 Task: Add Attachment from Google Drive to Card Card0000000047 in Board Board0000000012 in Workspace WS0000000004 in Trello. Add Cover Orange to Card Card0000000047 in Board Board0000000012 in Workspace WS0000000004 in Trello. Add "Add Label …" with "Title" Title0000000047 to Button Button0000000047 to Card Card0000000047 in Board Board0000000012 in Workspace WS0000000004 in Trello. Add Description DS0000000047 to Card Card0000000047 in Board Board0000000012 in Workspace WS0000000004 in Trello. Add Comment CM0000000047 to Card Card0000000047 in Board Board0000000012 in Workspace WS0000000004 in Trello
Action: Mouse moved to (51, 321)
Screenshot: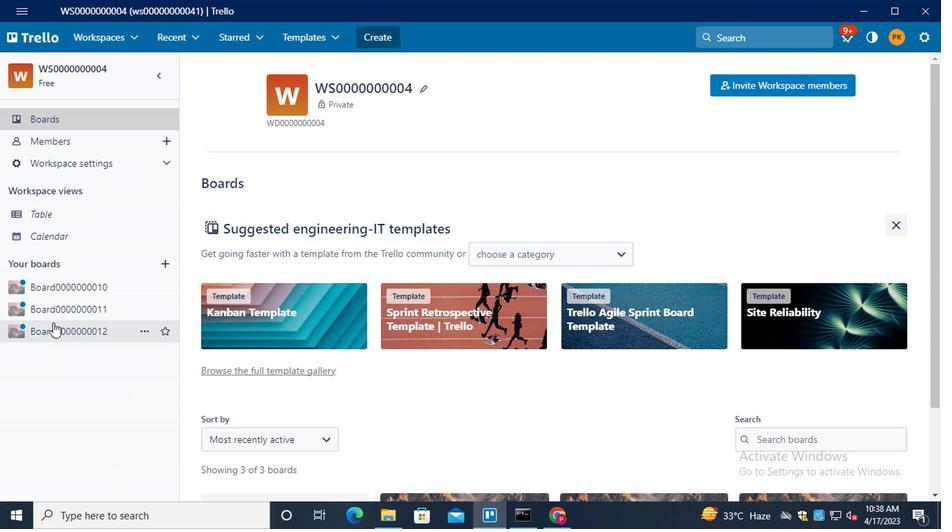 
Action: Mouse pressed left at (51, 321)
Screenshot: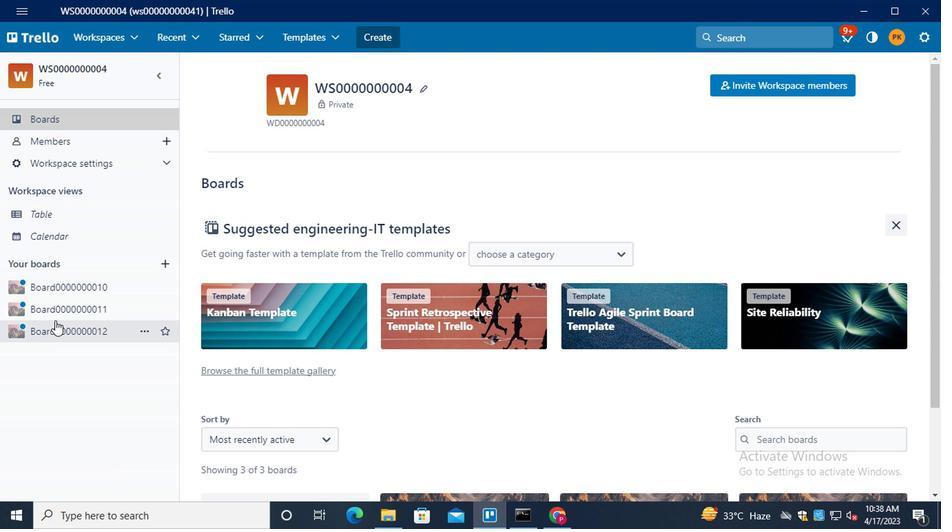 
Action: Mouse moved to (246, 318)
Screenshot: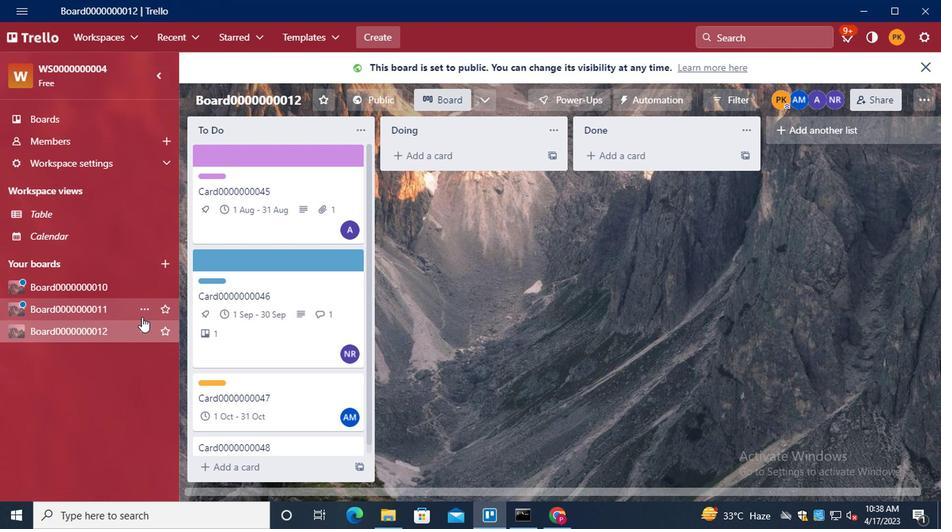 
Action: Mouse scrolled (246, 317) with delta (0, 0)
Screenshot: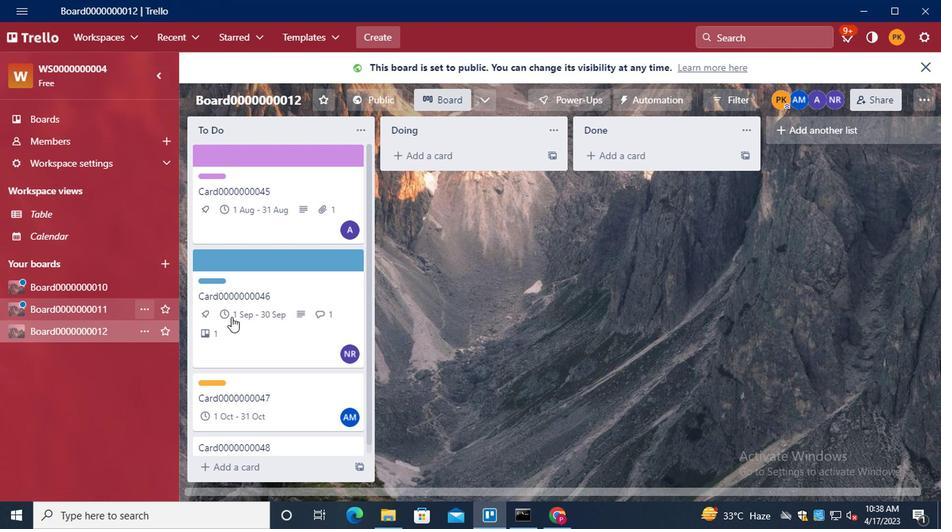 
Action: Mouse scrolled (246, 317) with delta (0, 0)
Screenshot: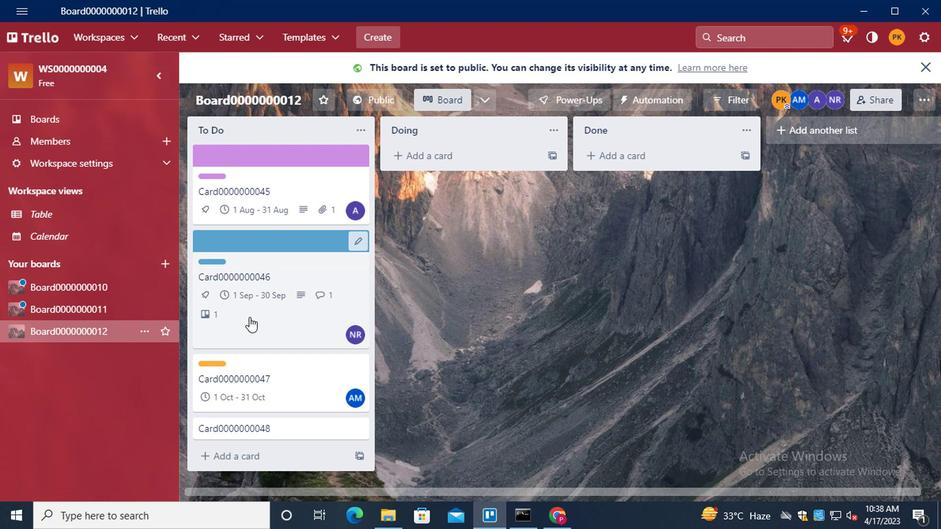 
Action: Mouse moved to (281, 378)
Screenshot: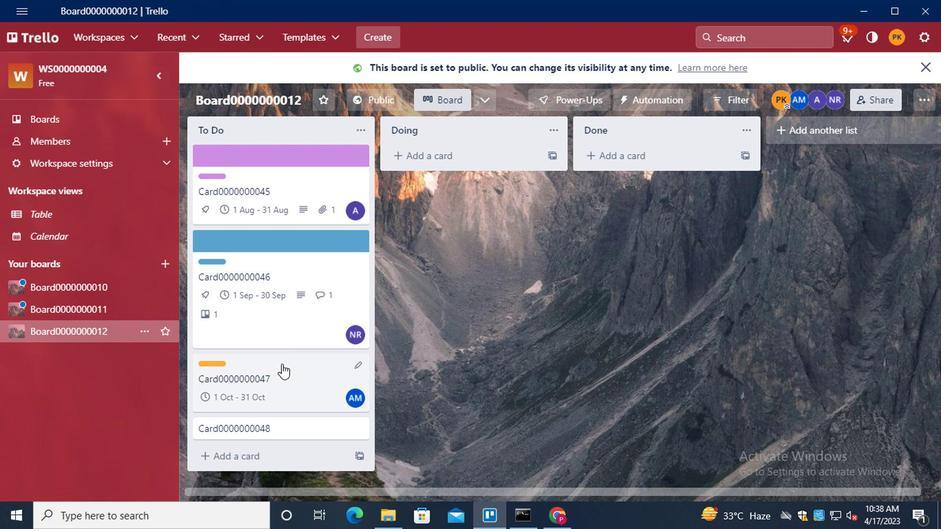 
Action: Mouse pressed left at (281, 378)
Screenshot: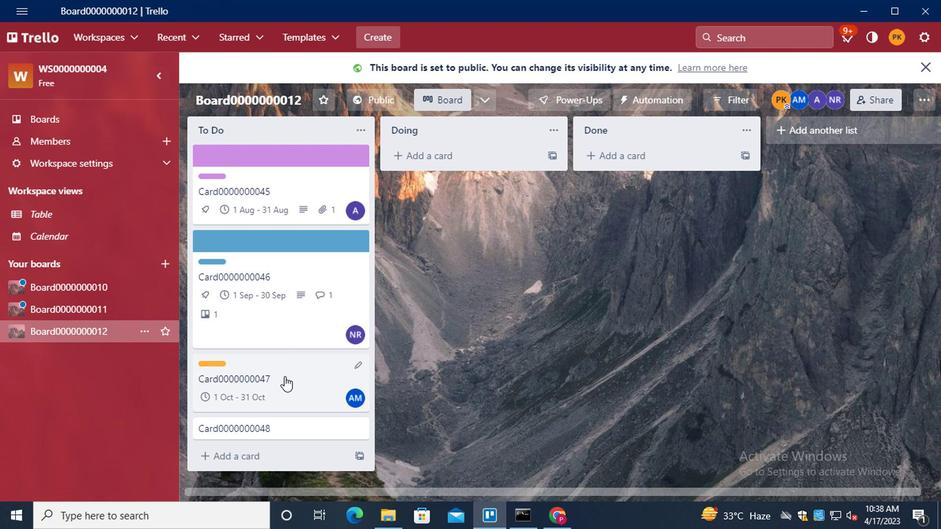 
Action: Mouse moved to (621, 291)
Screenshot: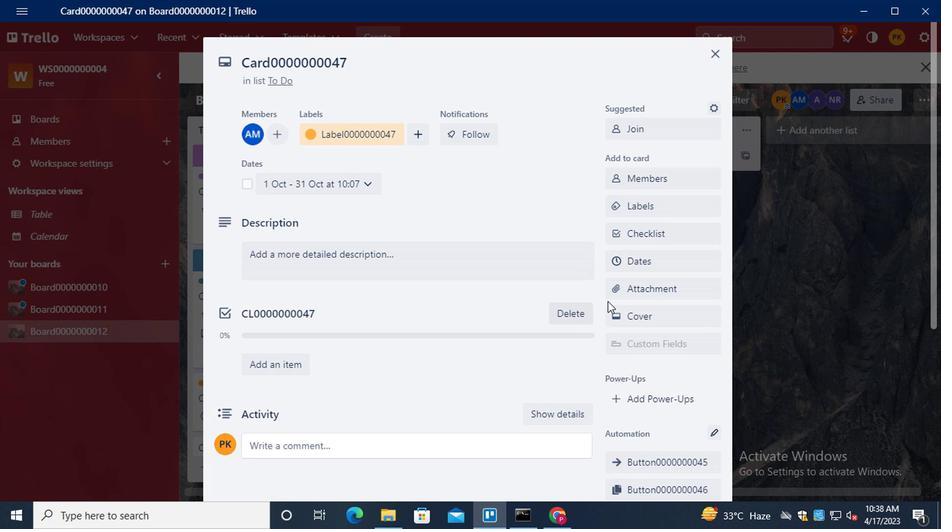
Action: Mouse pressed left at (621, 291)
Screenshot: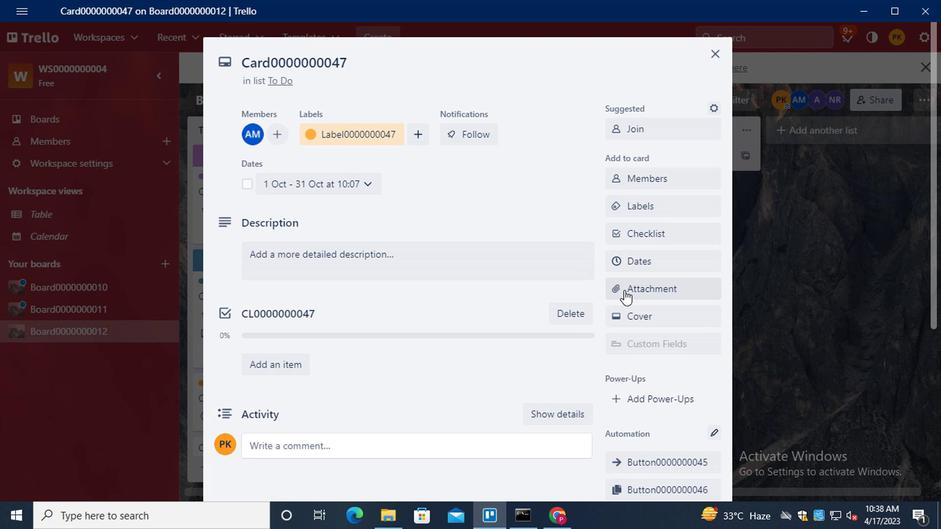 
Action: Mouse moved to (641, 165)
Screenshot: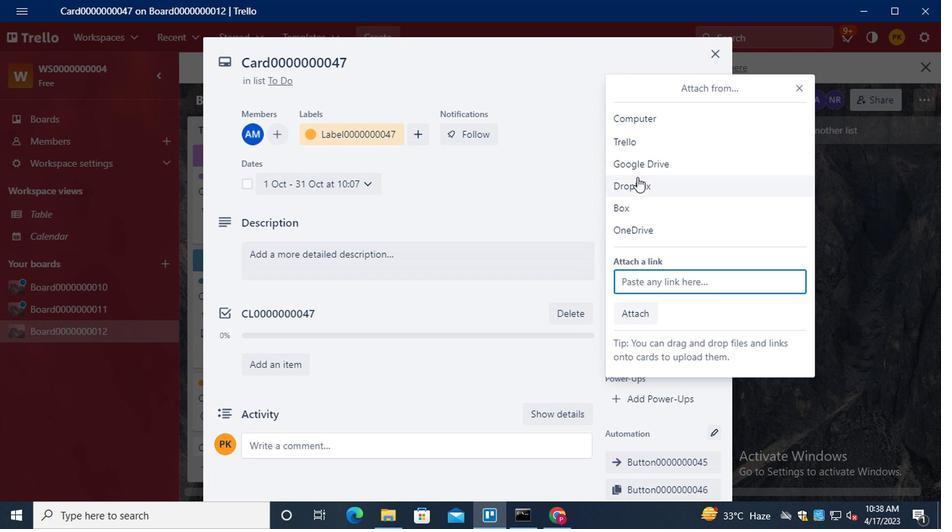 
Action: Mouse pressed left at (641, 165)
Screenshot: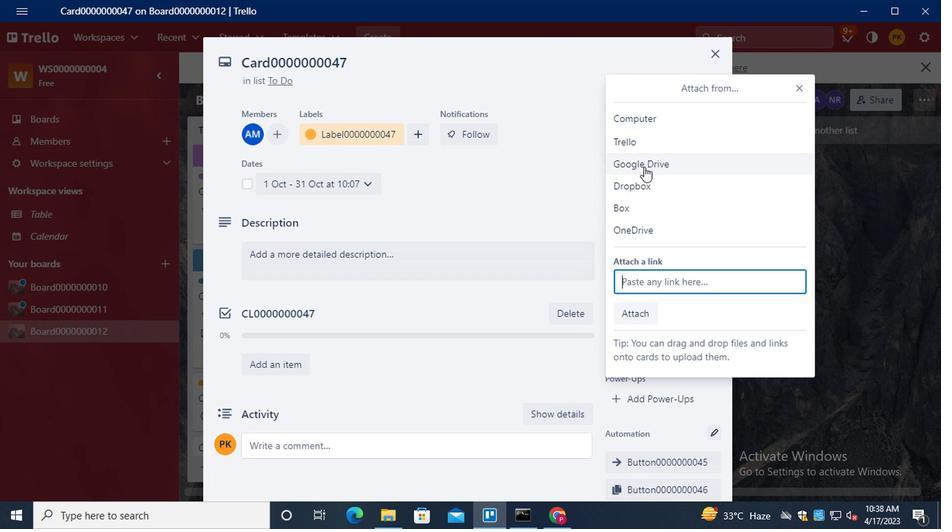 
Action: Mouse moved to (543, 251)
Screenshot: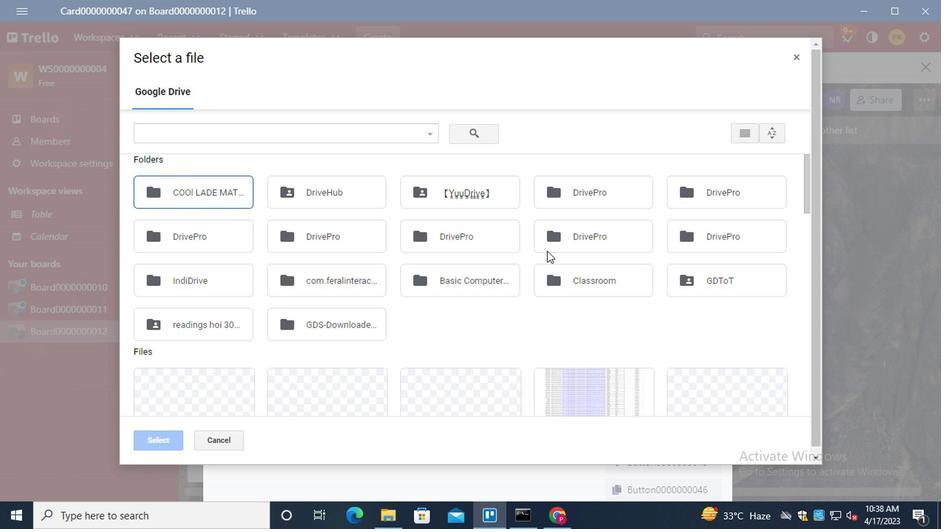
Action: Mouse scrolled (543, 251) with delta (0, 0)
Screenshot: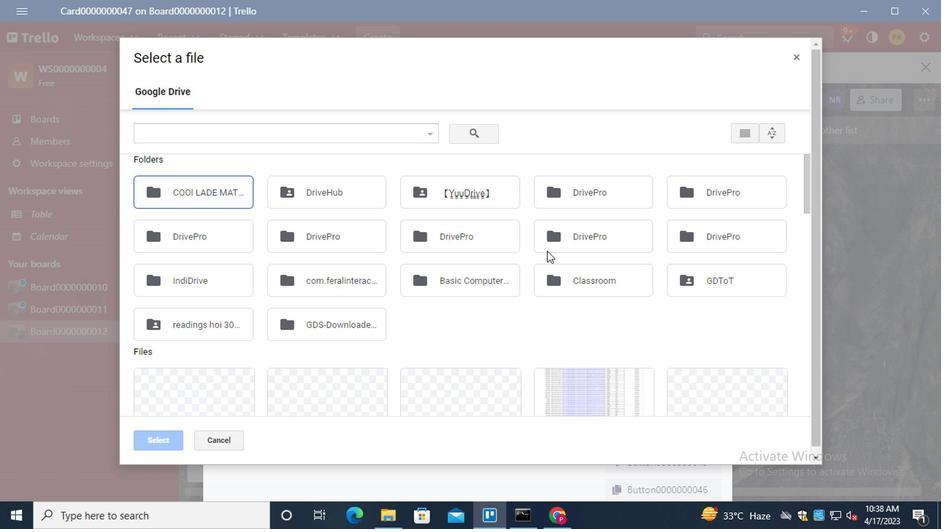 
Action: Mouse moved to (545, 259)
Screenshot: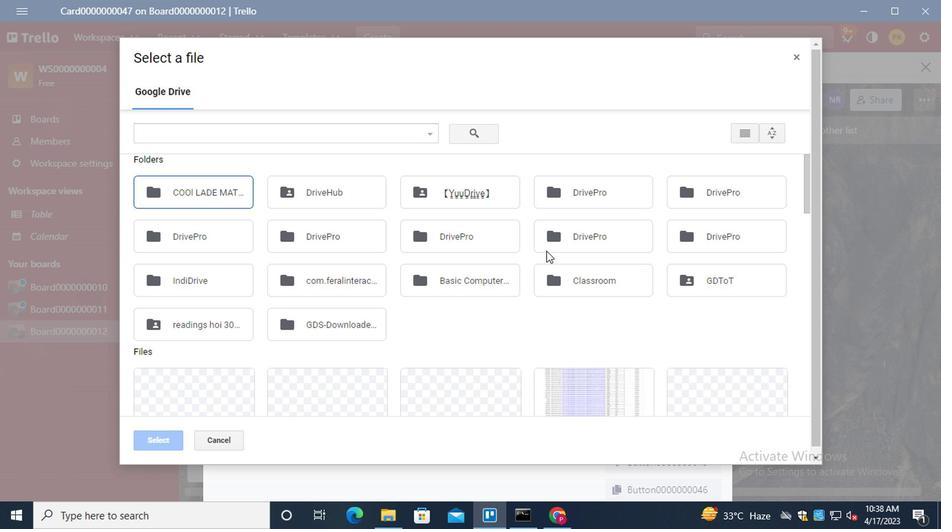 
Action: Mouse scrolled (545, 259) with delta (0, 0)
Screenshot: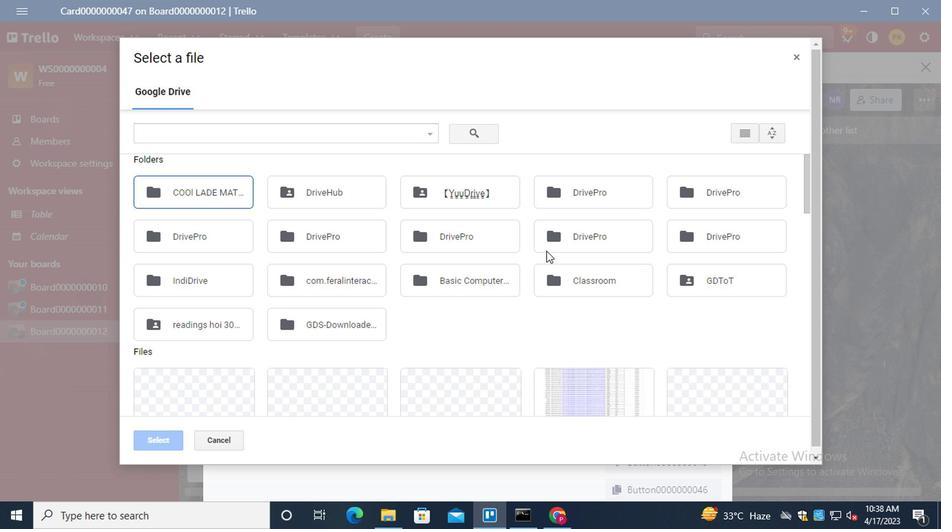 
Action: Mouse moved to (549, 266)
Screenshot: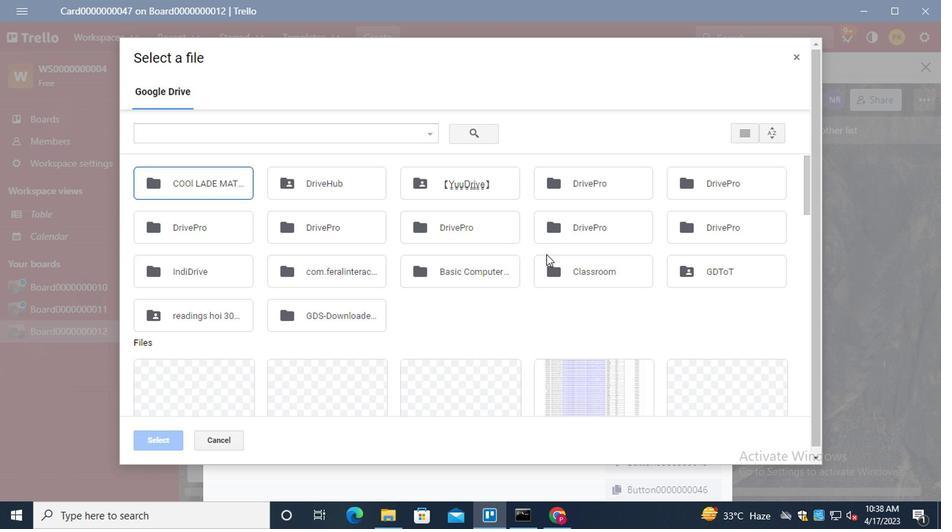 
Action: Mouse scrolled (549, 266) with delta (0, 0)
Screenshot: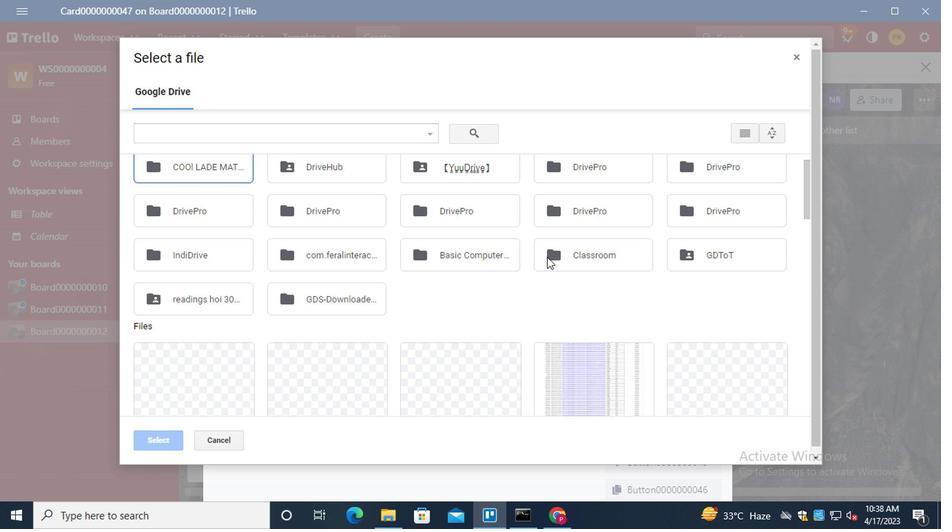 
Action: Mouse moved to (728, 259)
Screenshot: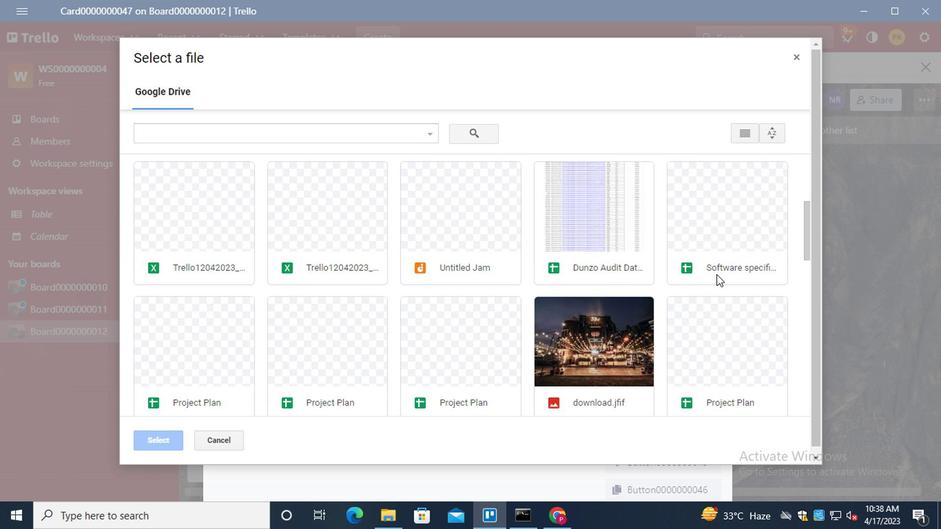 
Action: Mouse pressed left at (728, 259)
Screenshot: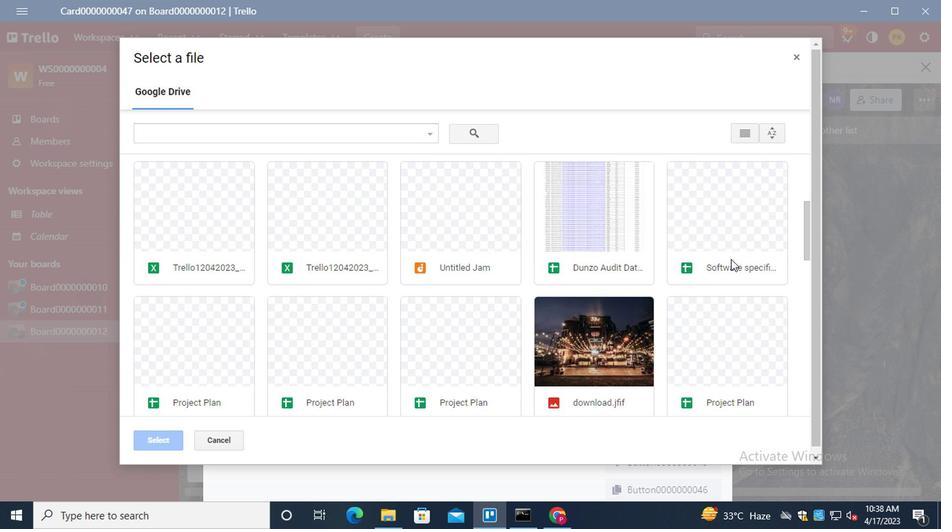 
Action: Mouse moved to (163, 440)
Screenshot: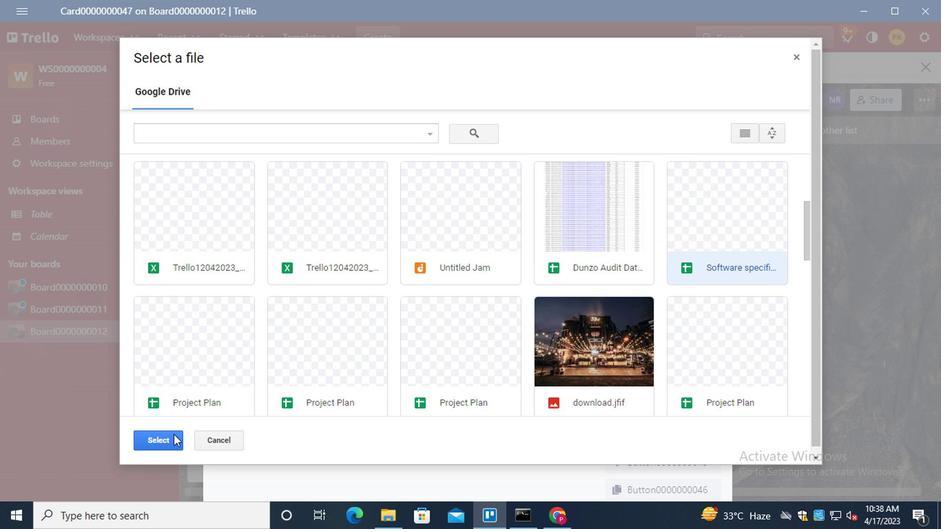
Action: Mouse pressed left at (163, 440)
Screenshot: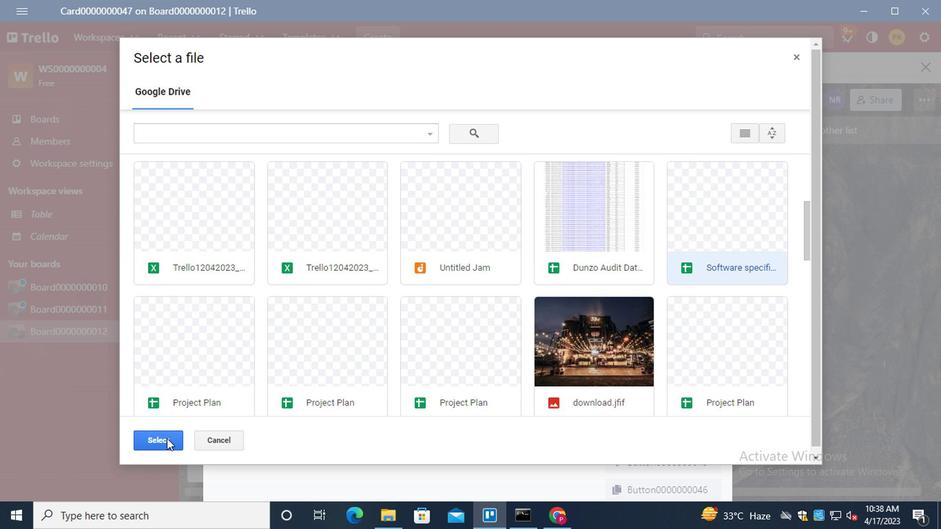 
Action: Mouse moved to (612, 321)
Screenshot: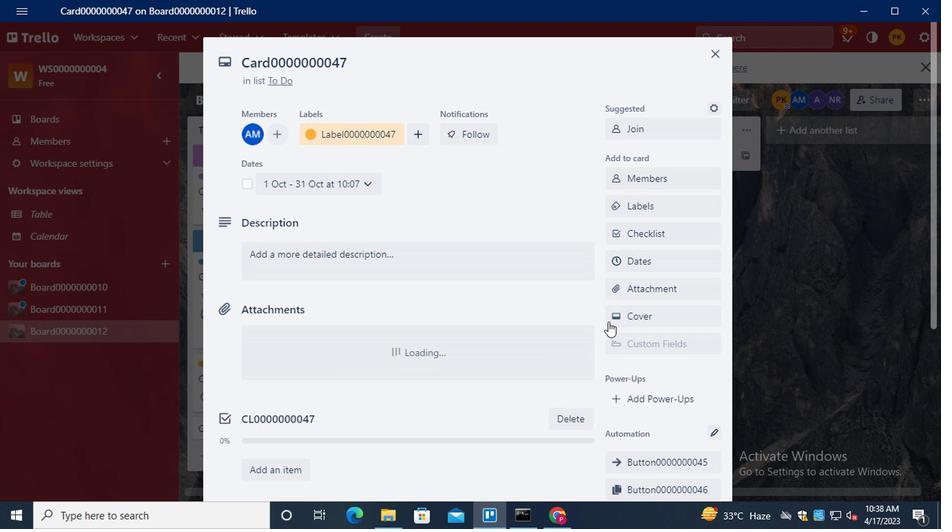 
Action: Mouse pressed left at (612, 321)
Screenshot: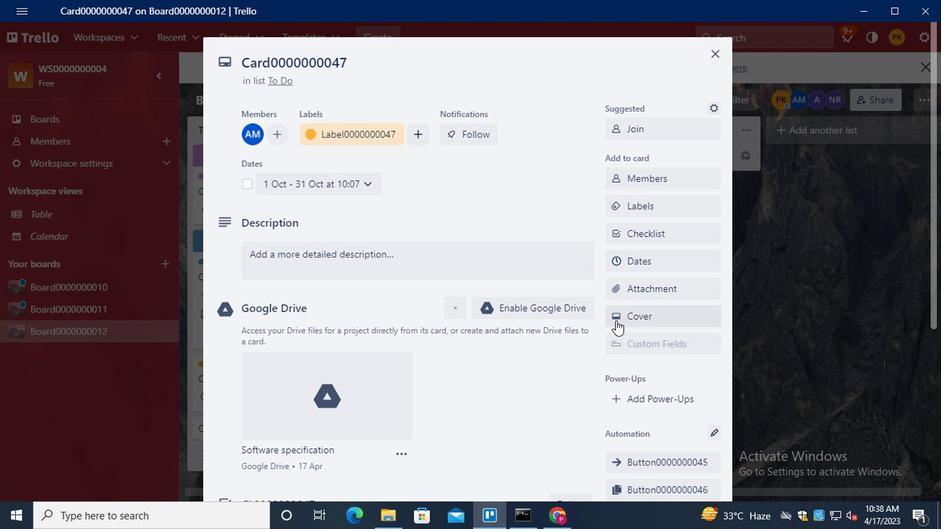 
Action: Mouse moved to (704, 233)
Screenshot: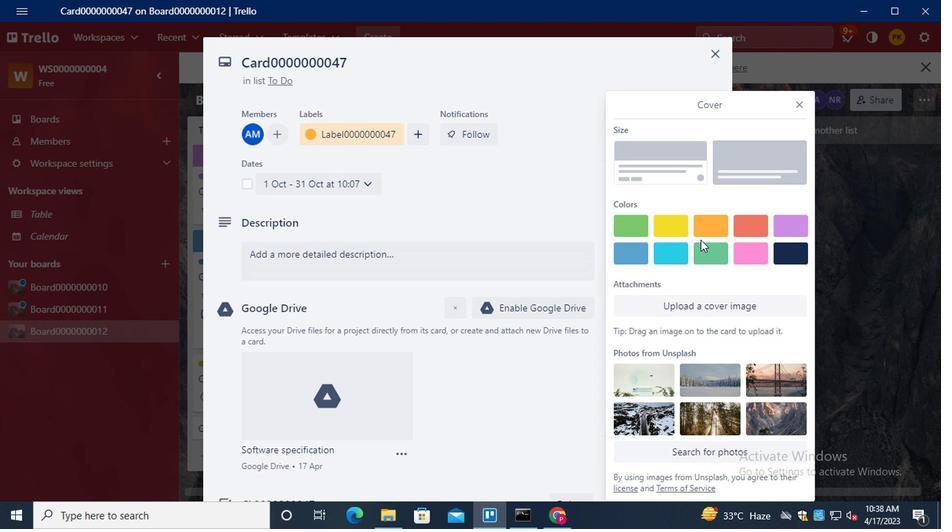 
Action: Mouse pressed left at (704, 233)
Screenshot: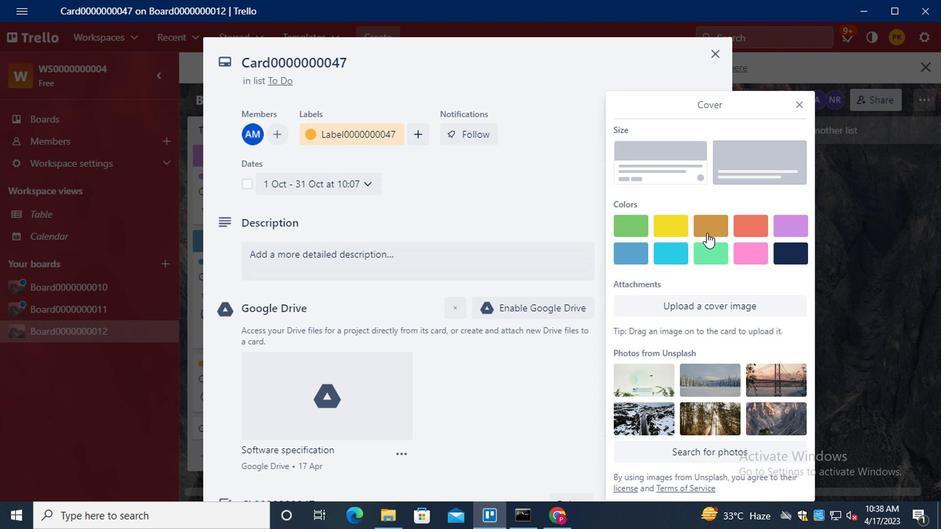 
Action: Mouse moved to (794, 83)
Screenshot: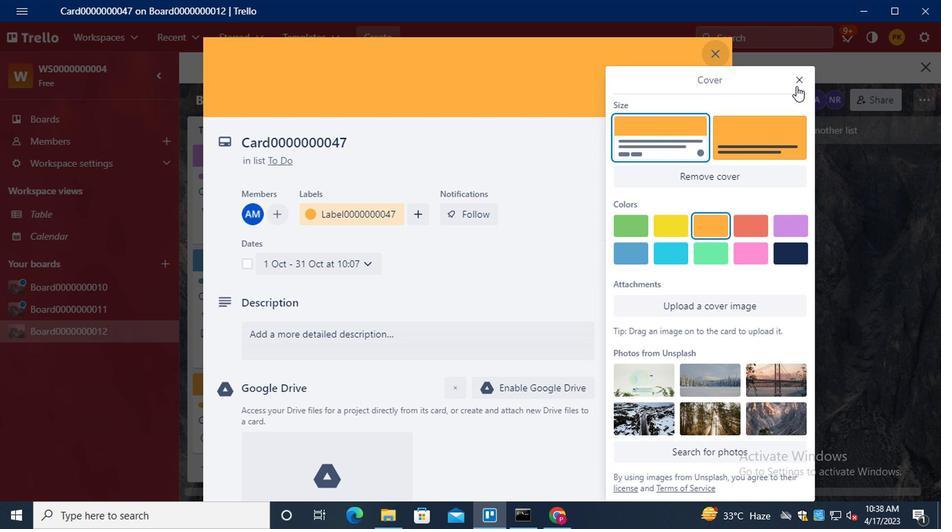 
Action: Mouse pressed left at (794, 83)
Screenshot: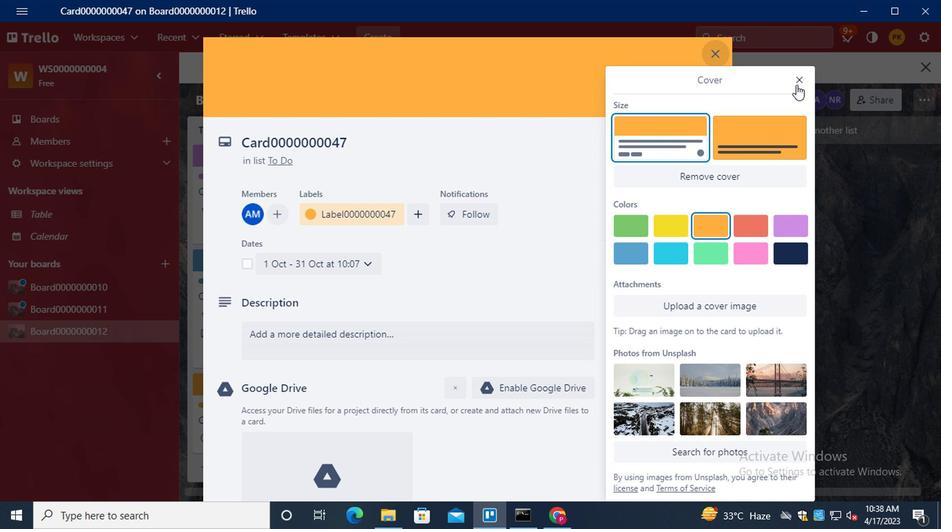 
Action: Mouse moved to (671, 342)
Screenshot: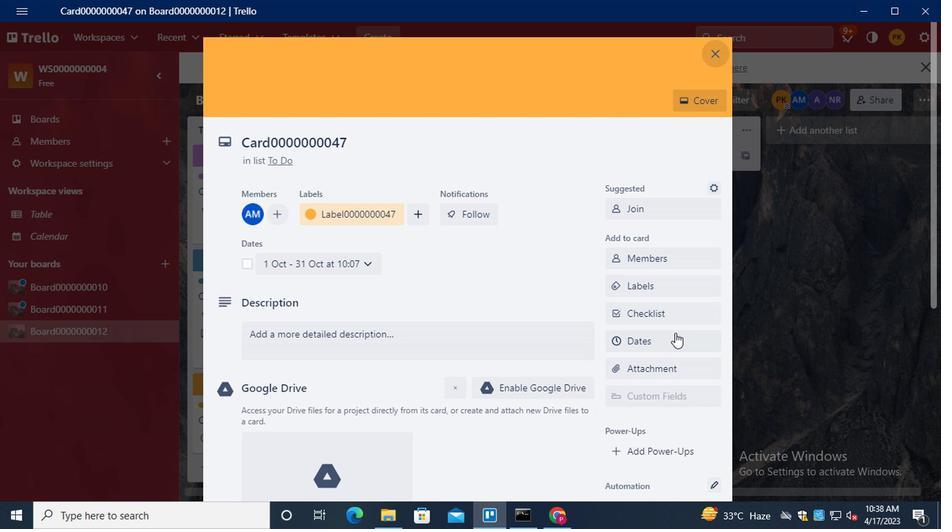 
Action: Mouse scrolled (671, 341) with delta (0, 0)
Screenshot: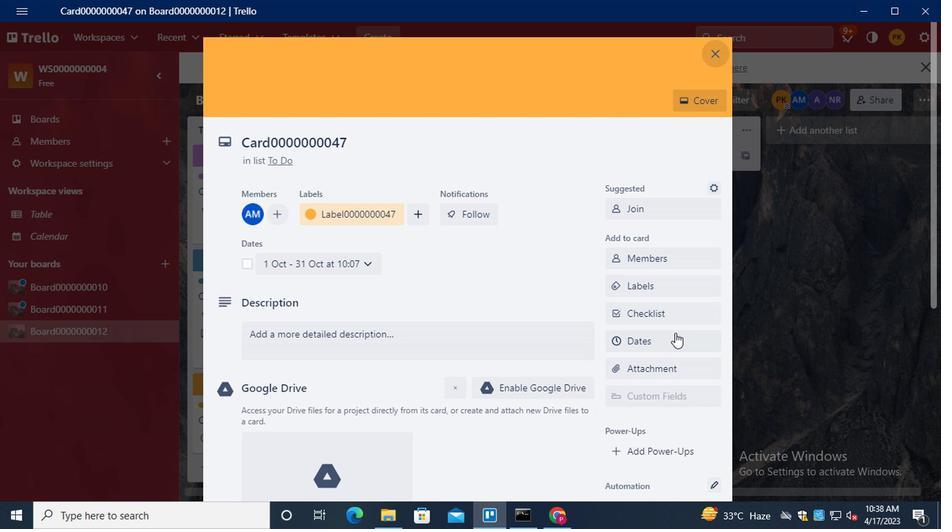 
Action: Mouse moved to (670, 346)
Screenshot: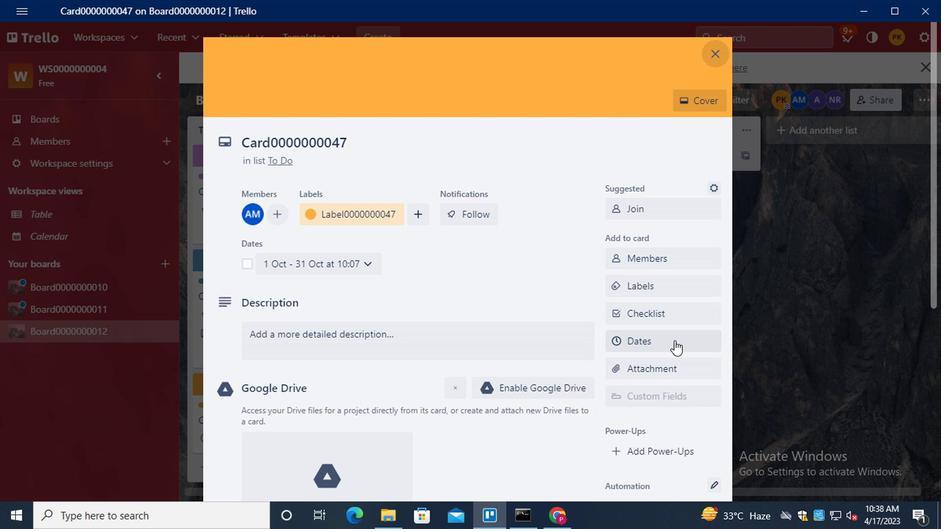 
Action: Mouse scrolled (670, 345) with delta (0, 0)
Screenshot: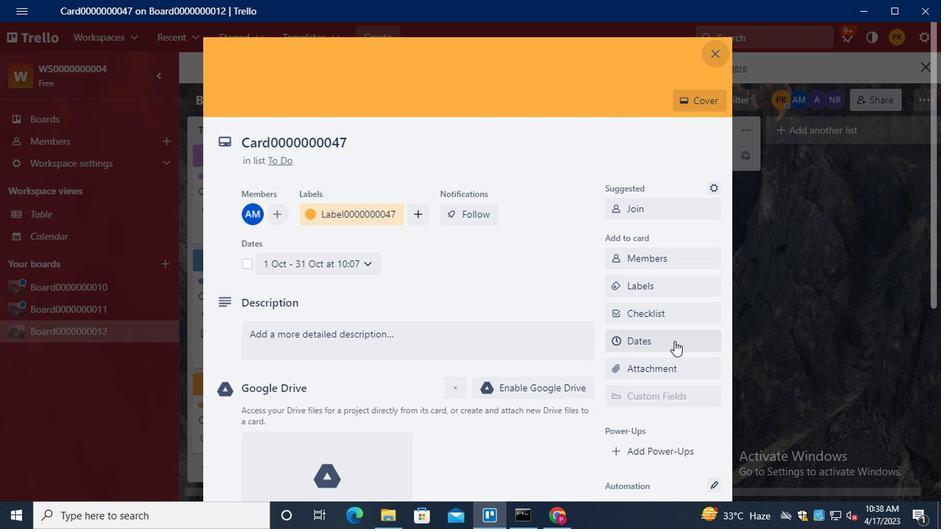
Action: Mouse moved to (484, 202)
Screenshot: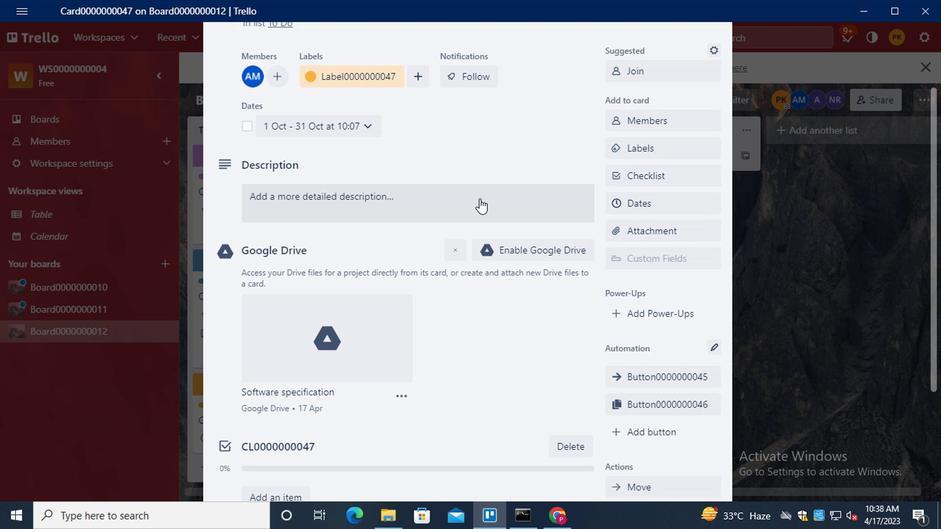 
Action: Mouse scrolled (484, 202) with delta (0, 0)
Screenshot: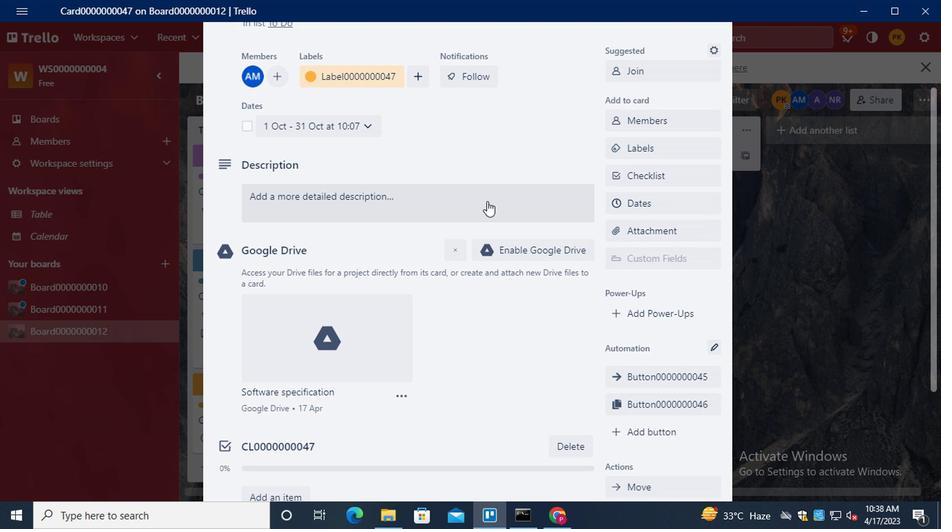 
Action: Mouse scrolled (484, 202) with delta (0, 0)
Screenshot: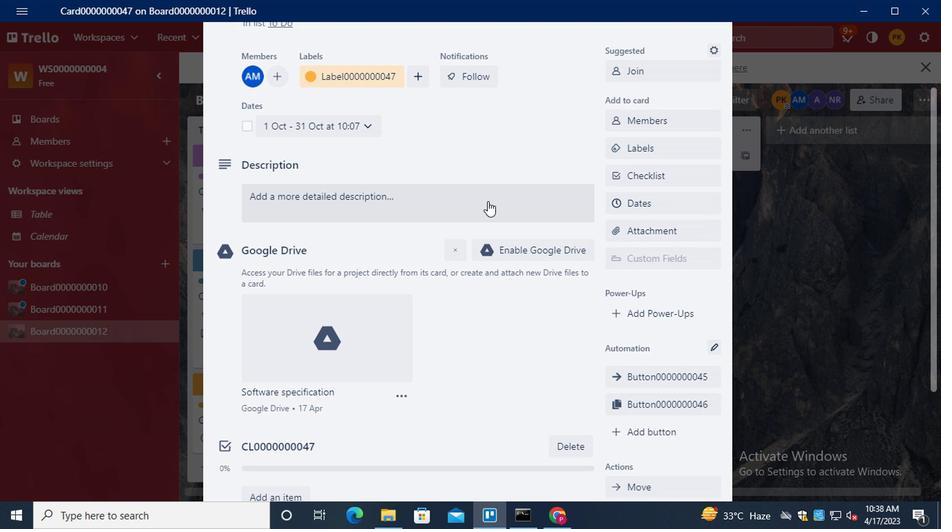 
Action: Mouse scrolled (484, 201) with delta (0, 0)
Screenshot: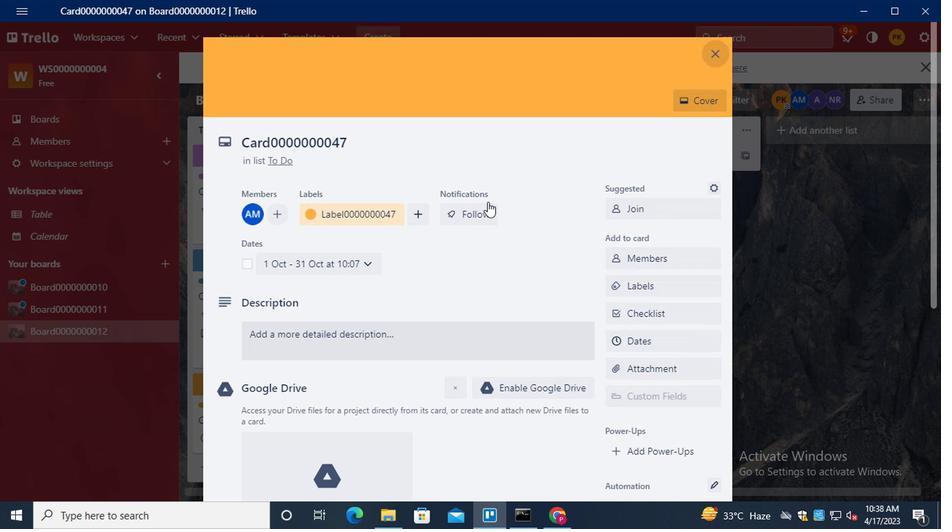 
Action: Mouse moved to (493, 214)
Screenshot: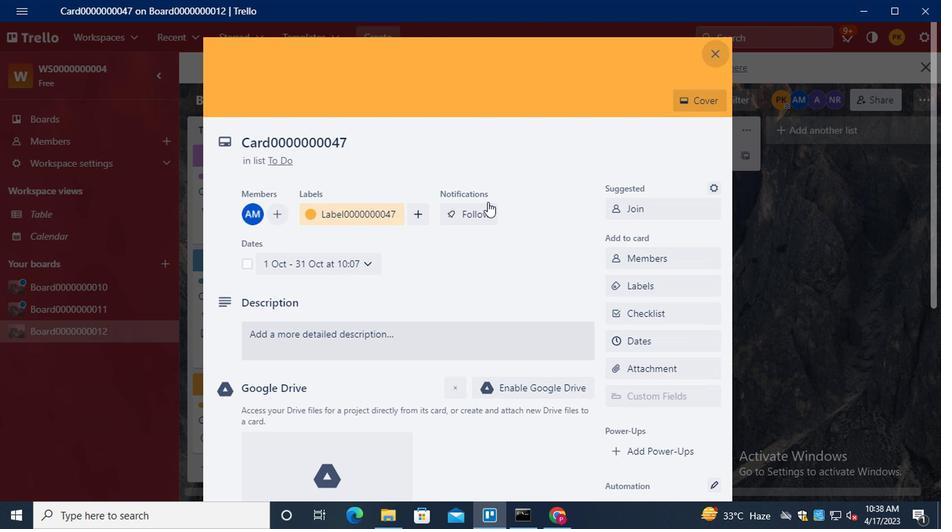
Action: Mouse scrolled (493, 213) with delta (0, 0)
Screenshot: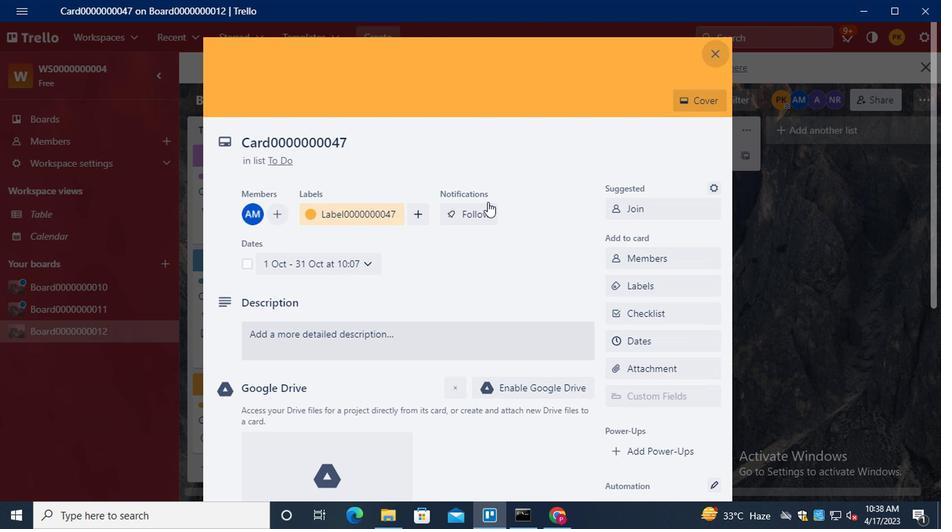 
Action: Mouse moved to (651, 434)
Screenshot: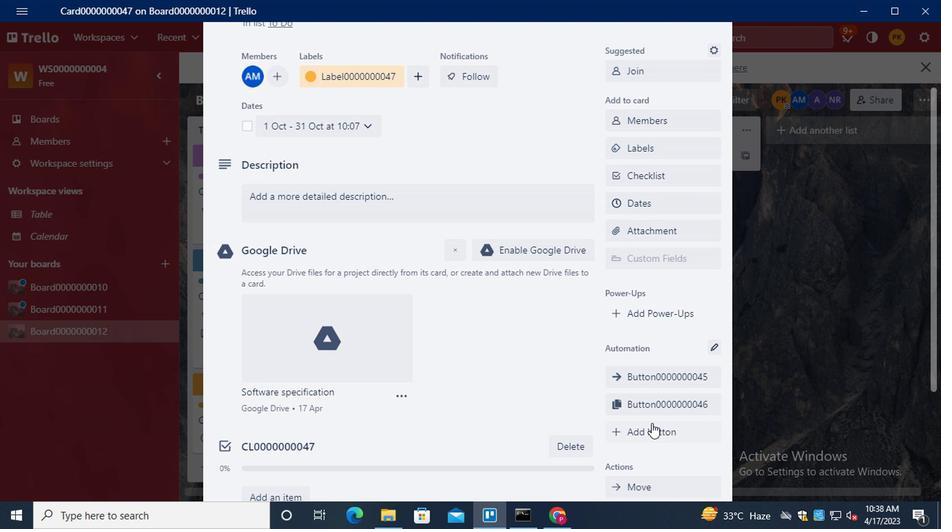 
Action: Mouse pressed left at (651, 434)
Screenshot: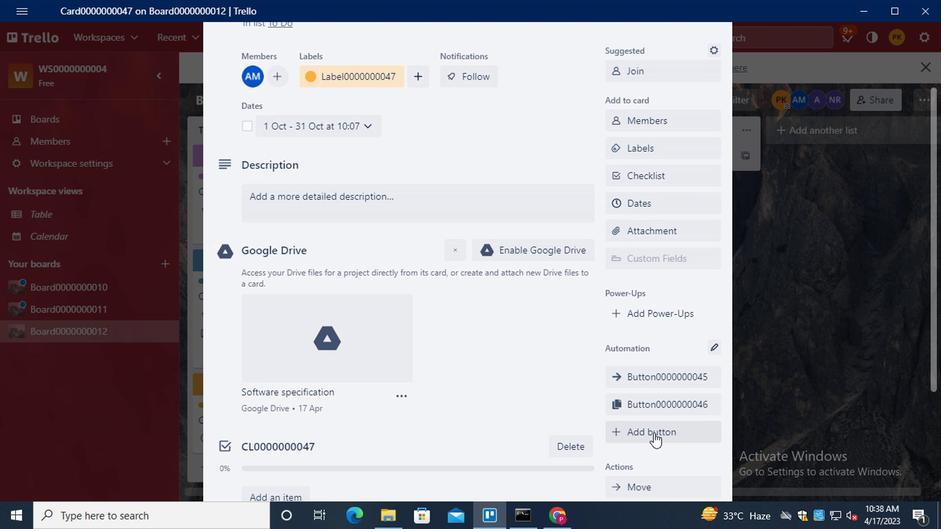 
Action: Mouse moved to (703, 189)
Screenshot: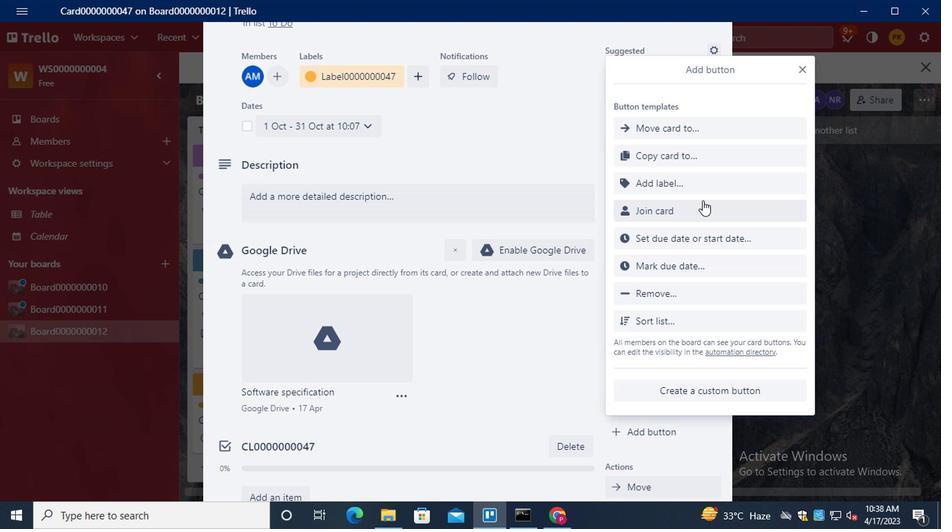 
Action: Mouse pressed left at (703, 189)
Screenshot: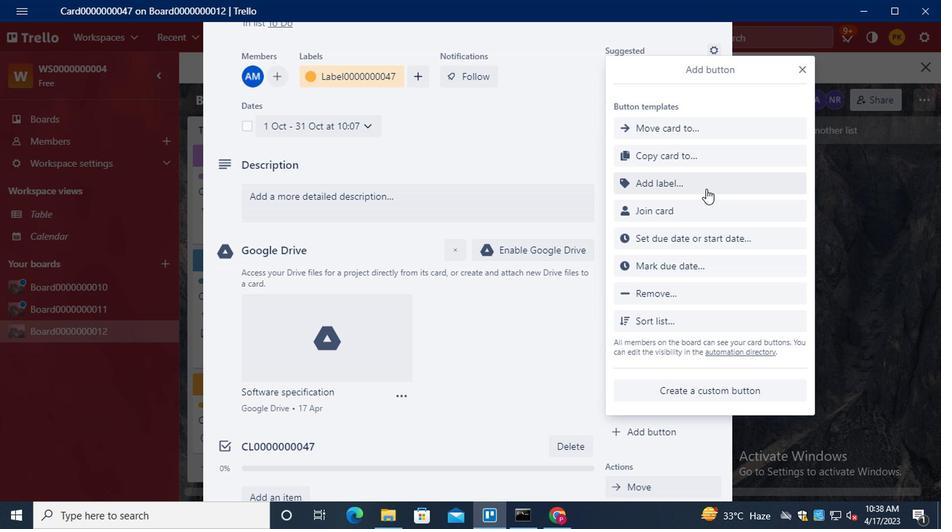 
Action: Mouse moved to (702, 189)
Screenshot: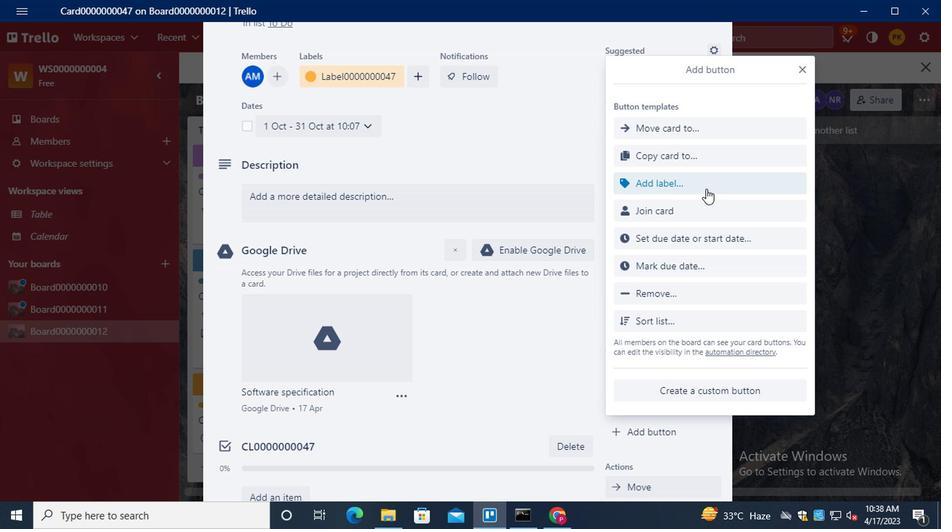 
Action: Key pressed <Key.shift>T
Screenshot: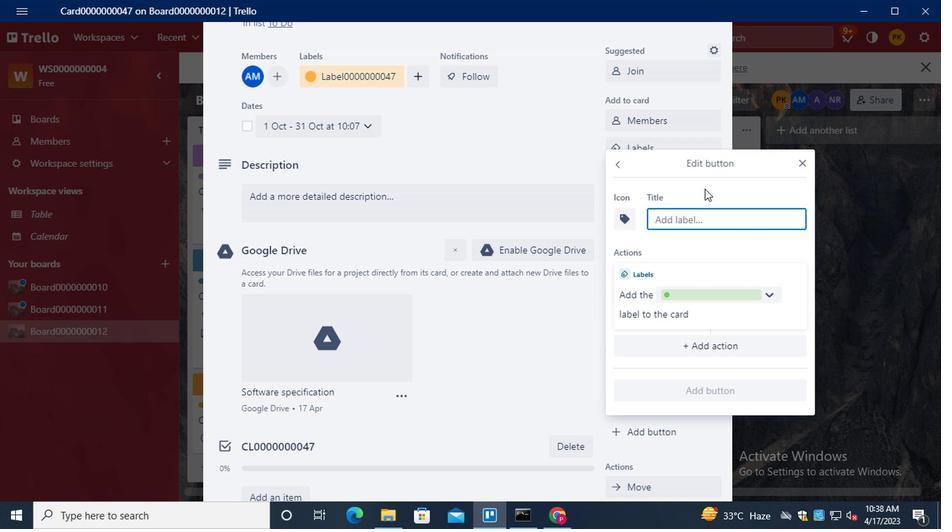 
Action: Mouse moved to (702, 189)
Screenshot: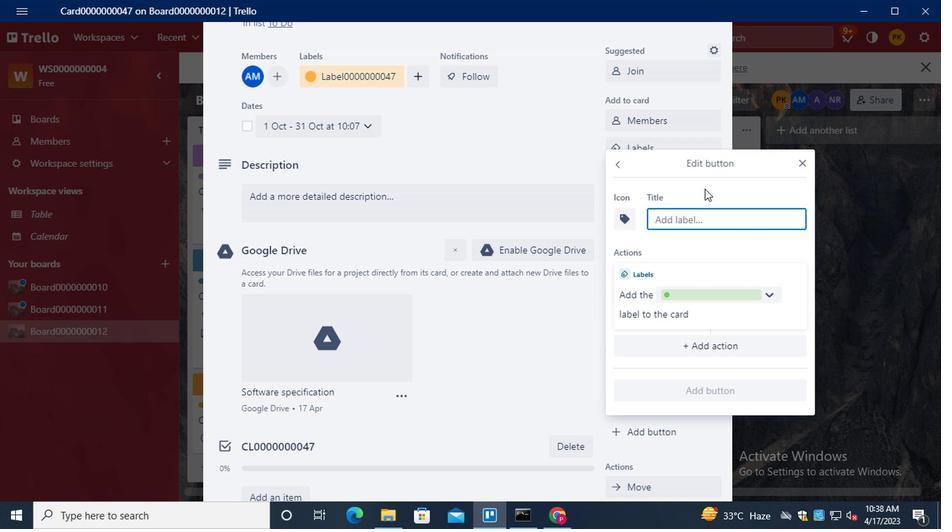 
Action: Key pressed ITLE0000000047
Screenshot: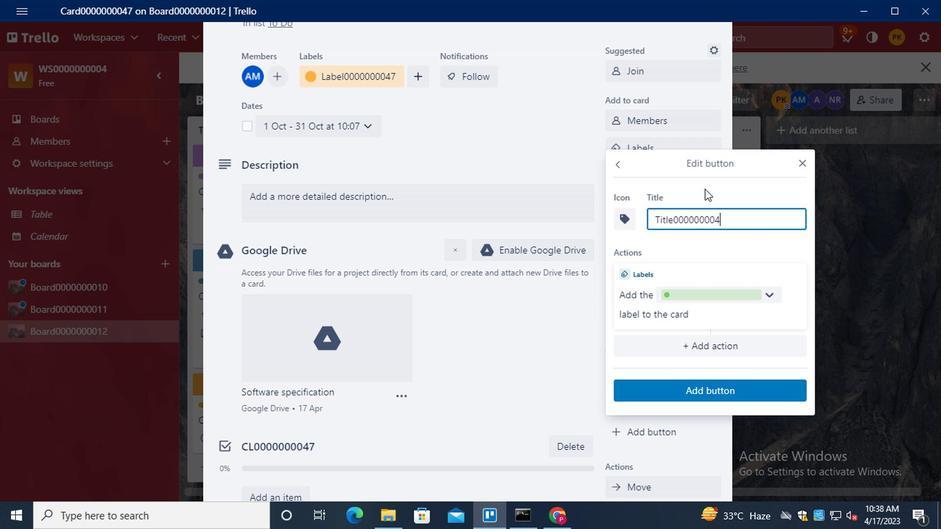 
Action: Mouse moved to (698, 392)
Screenshot: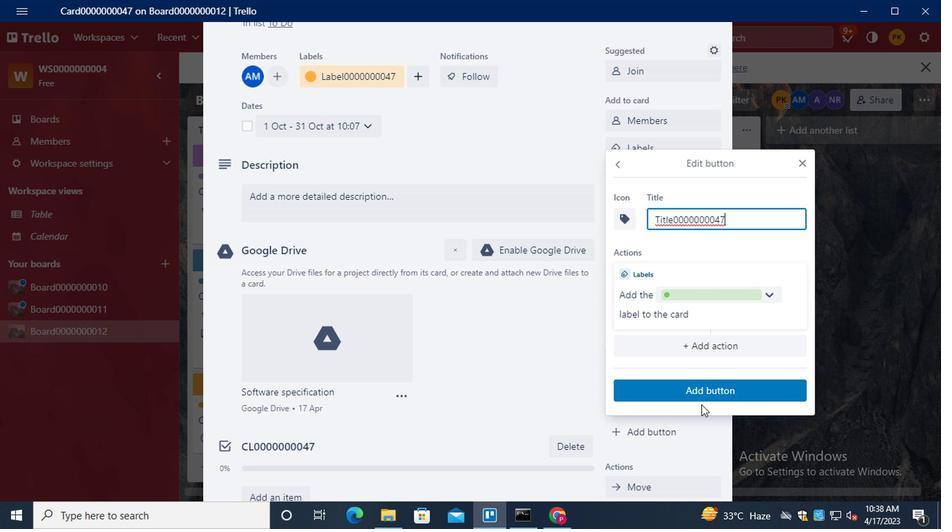 
Action: Mouse pressed left at (698, 392)
Screenshot: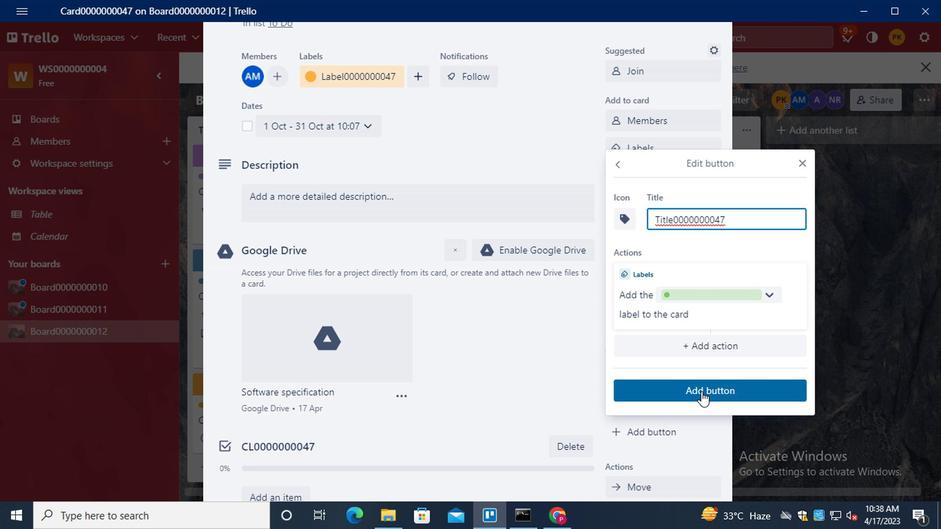 
Action: Mouse moved to (439, 202)
Screenshot: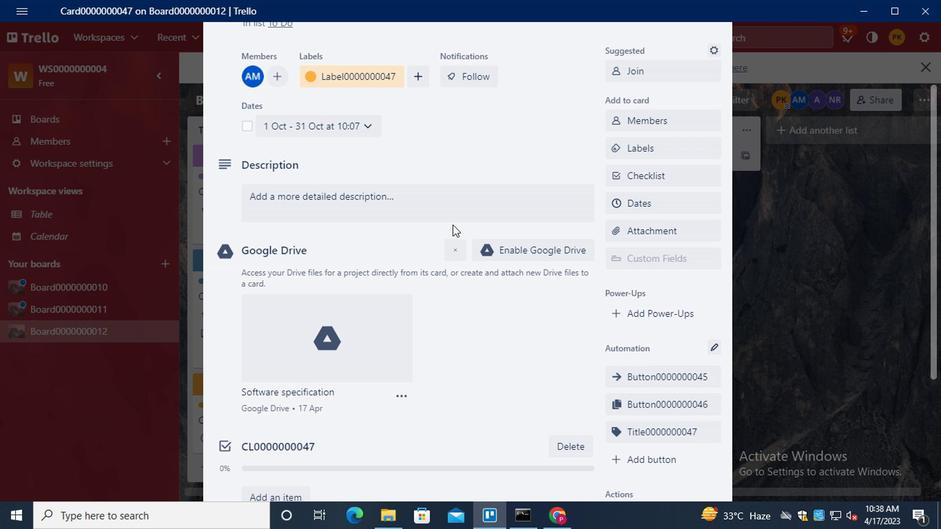
Action: Mouse pressed left at (439, 202)
Screenshot: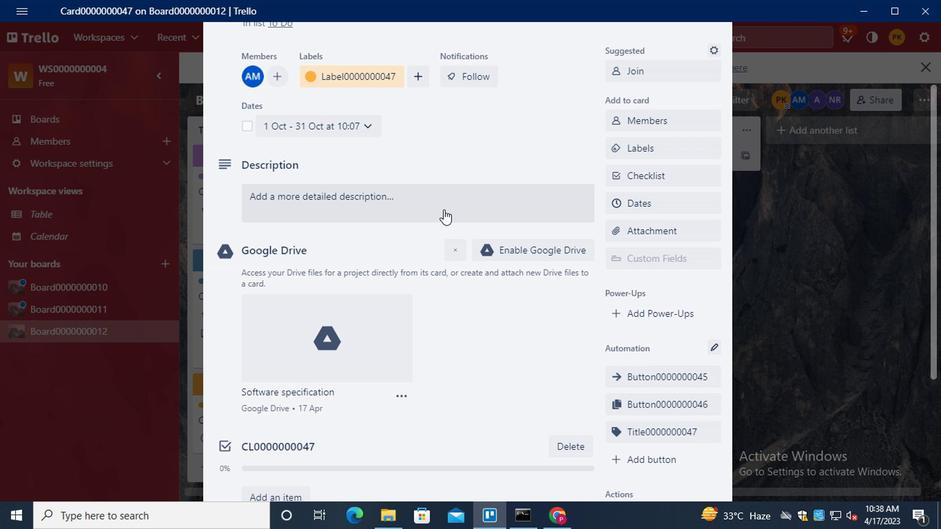 
Action: Key pressed <Key.shift>DS0000000047
Screenshot: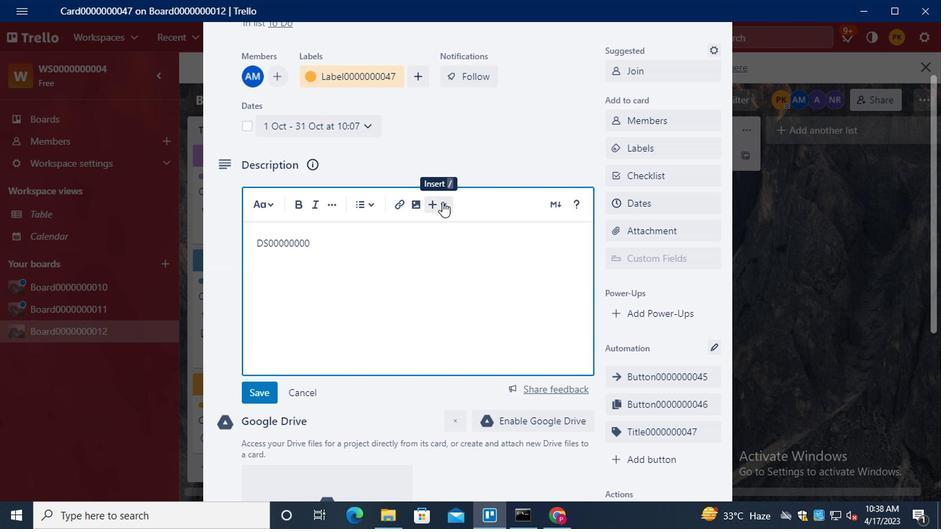 
Action: Mouse moved to (266, 390)
Screenshot: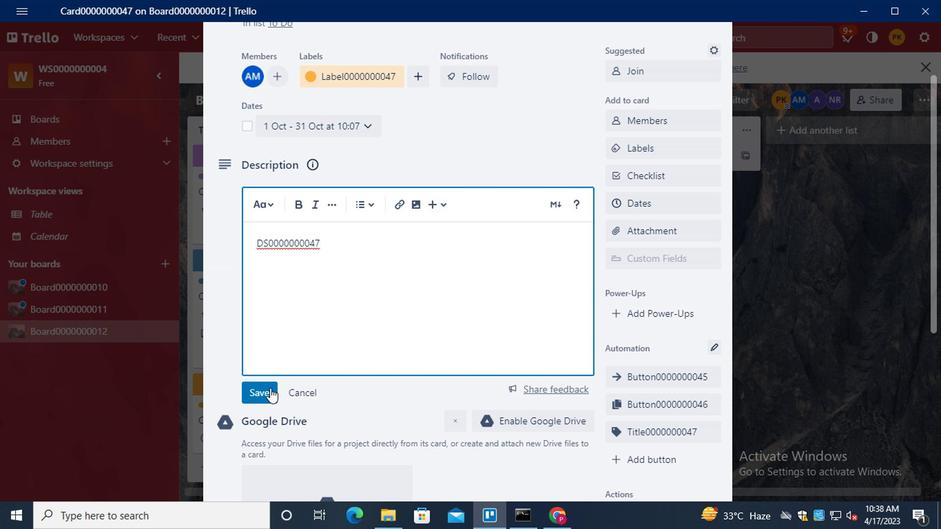 
Action: Mouse pressed left at (266, 390)
Screenshot: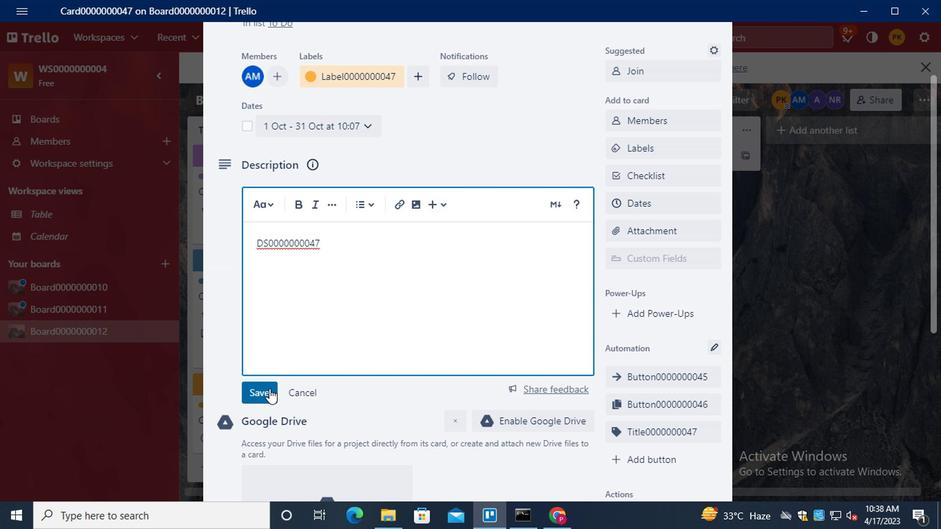
Action: Mouse scrolled (266, 389) with delta (0, 0)
Screenshot: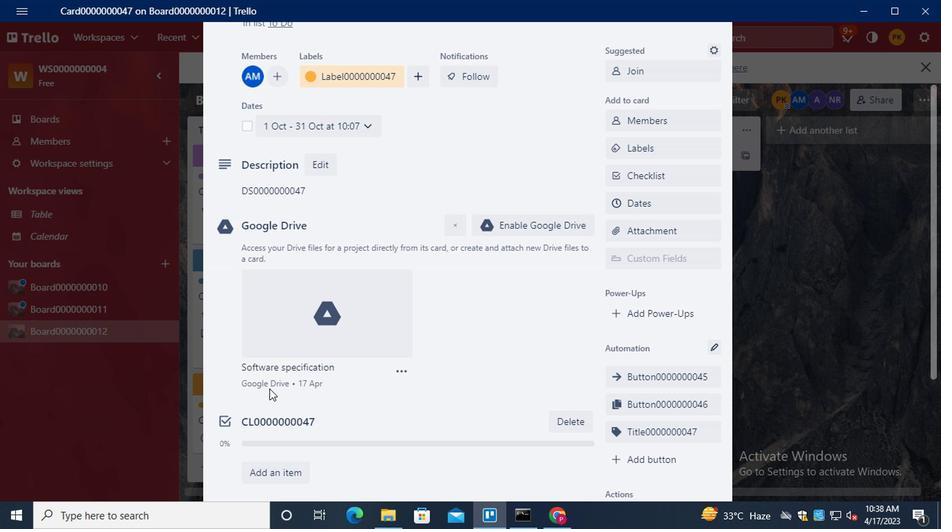 
Action: Mouse scrolled (266, 389) with delta (0, 0)
Screenshot: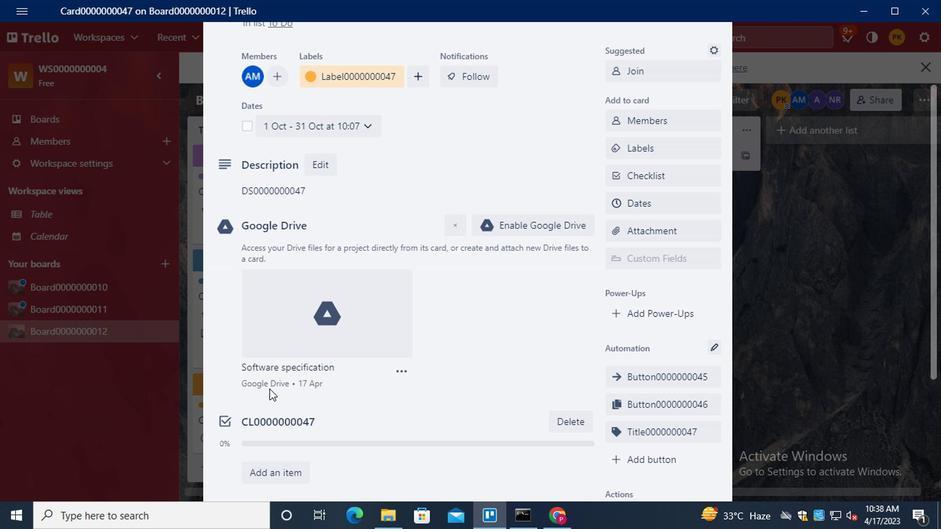 
Action: Mouse scrolled (266, 389) with delta (0, 0)
Screenshot: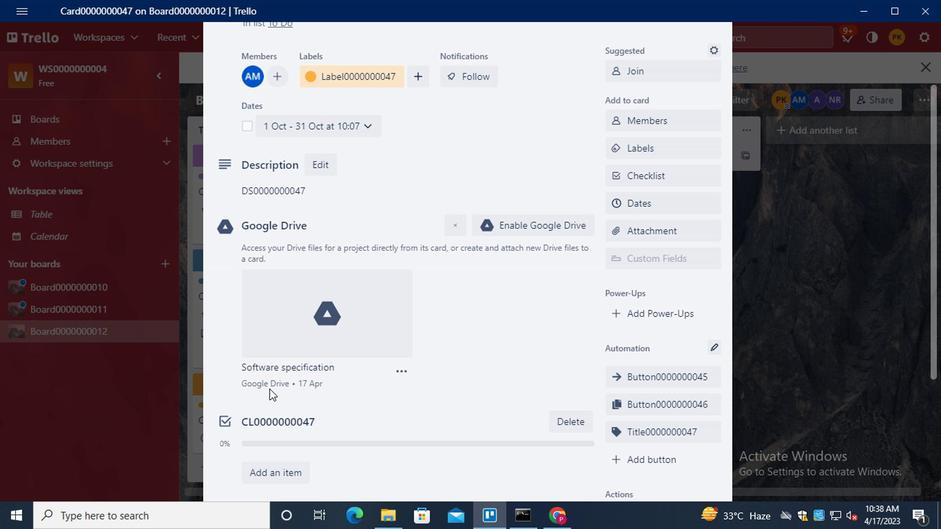 
Action: Mouse moved to (345, 349)
Screenshot: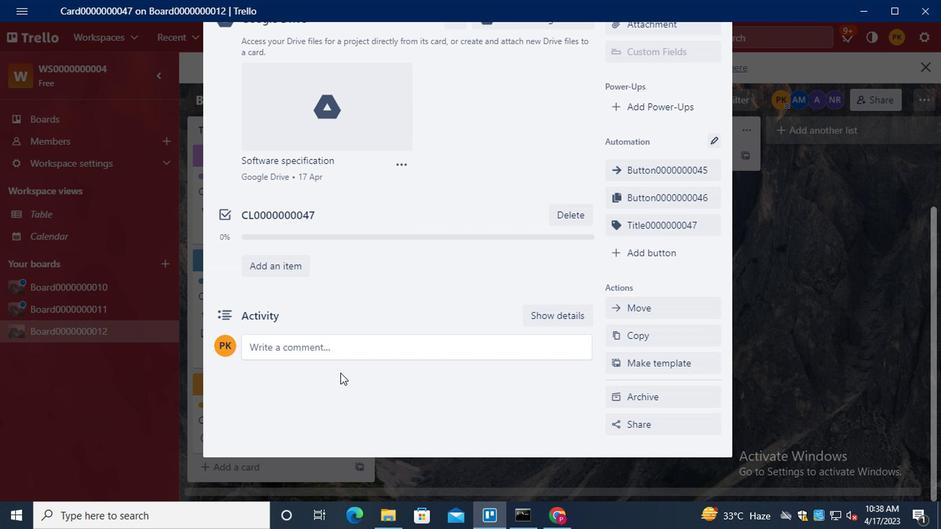 
Action: Mouse pressed left at (345, 349)
Screenshot: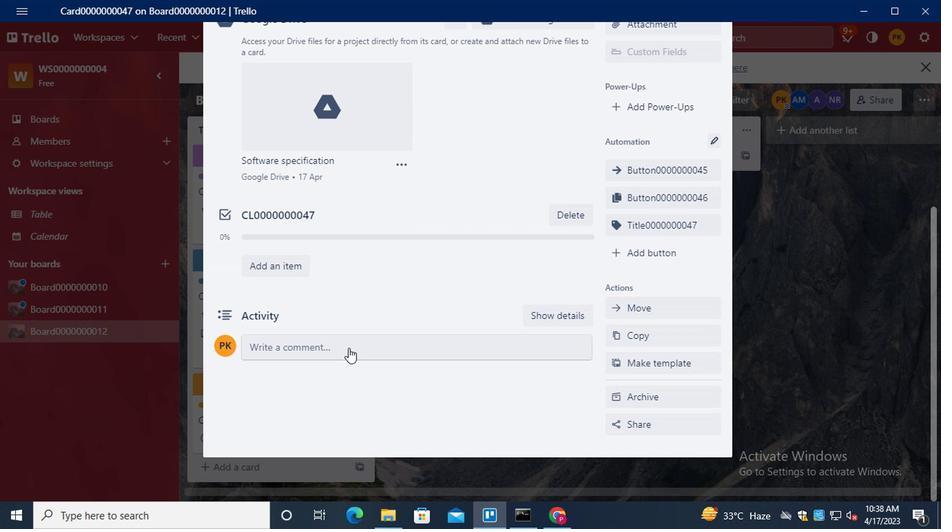
Action: Key pressed <Key.shift>CM0000000047
Screenshot: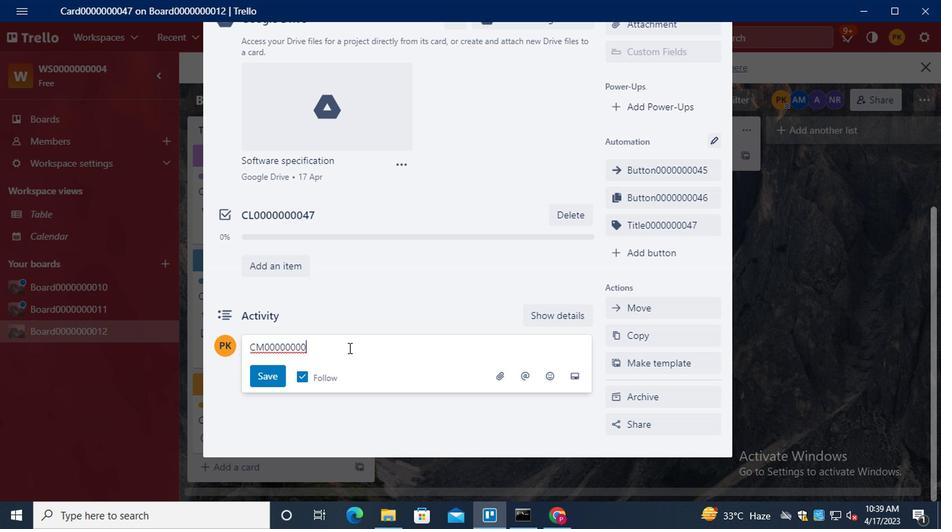 
Action: Mouse moved to (265, 374)
Screenshot: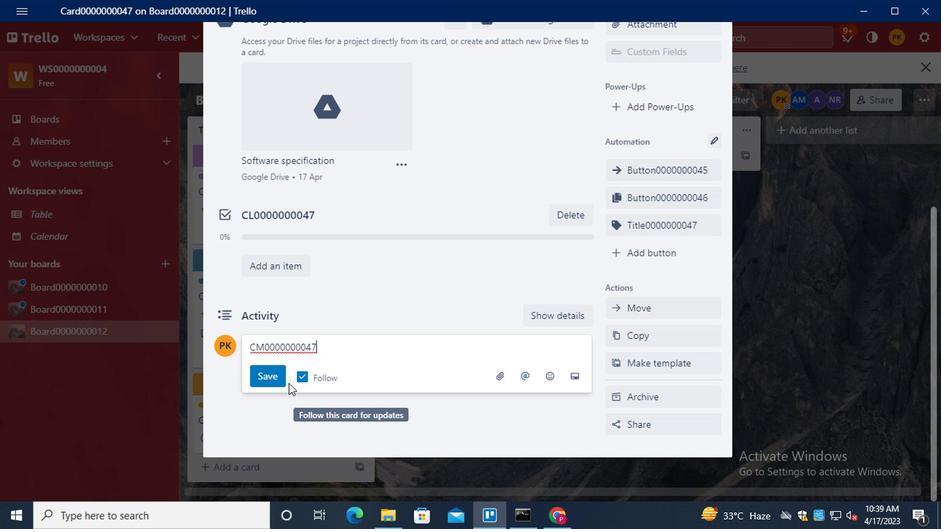 
Action: Mouse pressed left at (265, 374)
Screenshot: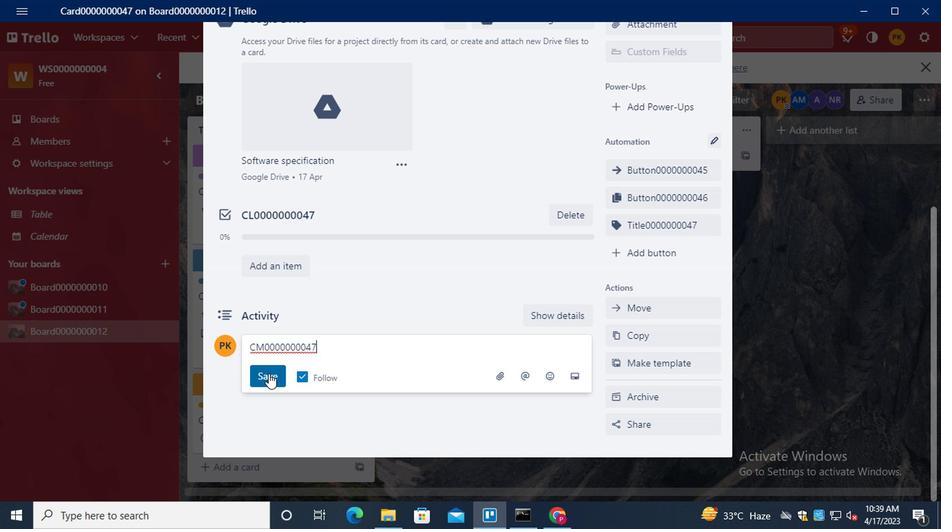 
Action: Mouse moved to (426, 344)
Screenshot: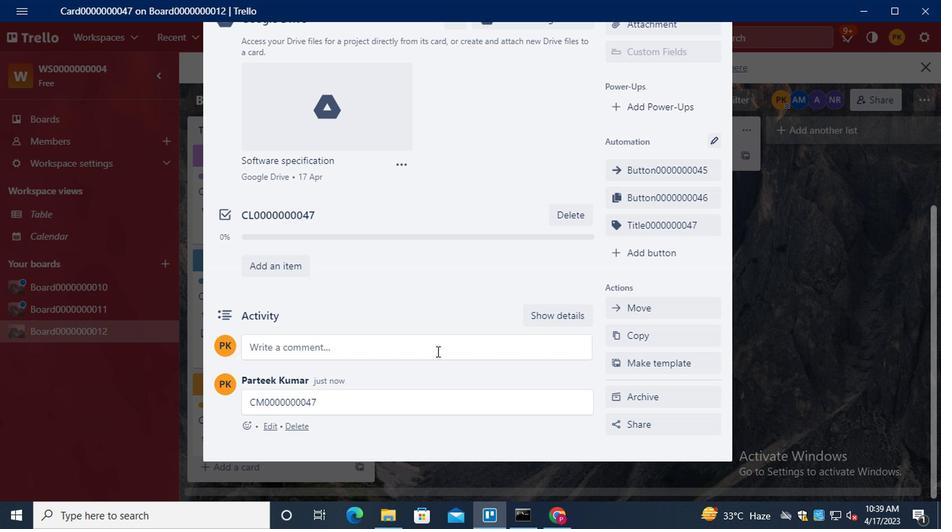 
Action: Mouse scrolled (426, 345) with delta (0, 0)
Screenshot: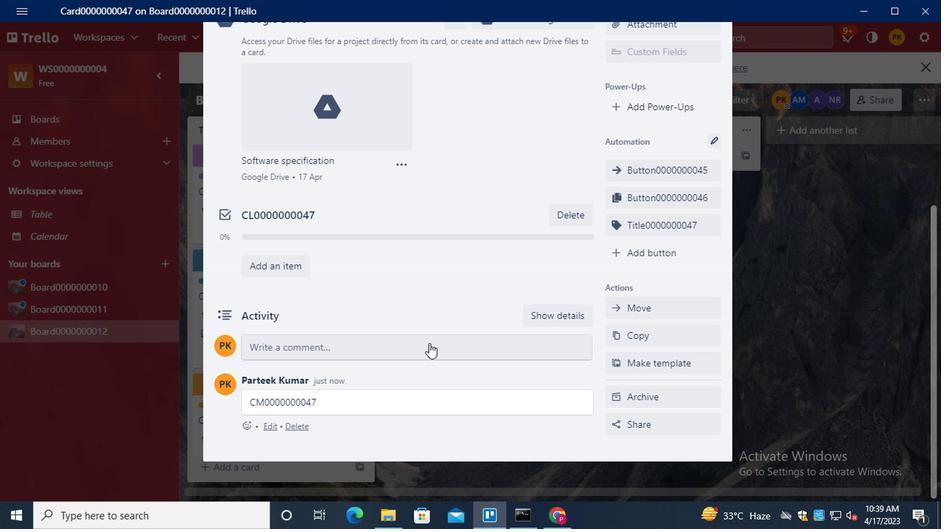 
Action: Mouse scrolled (426, 345) with delta (0, 0)
Screenshot: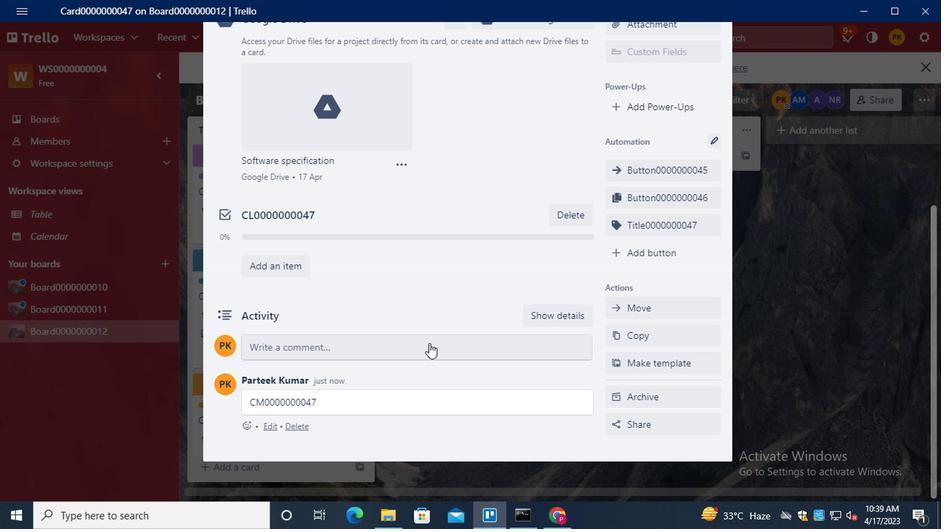 
Action: Mouse scrolled (426, 345) with delta (0, 0)
Screenshot: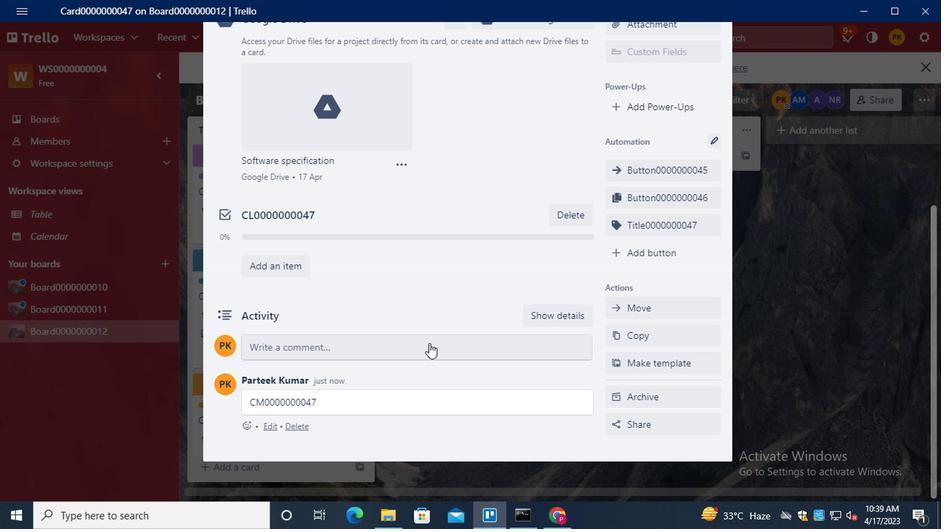 
Action: Mouse scrolled (426, 345) with delta (0, 0)
Screenshot: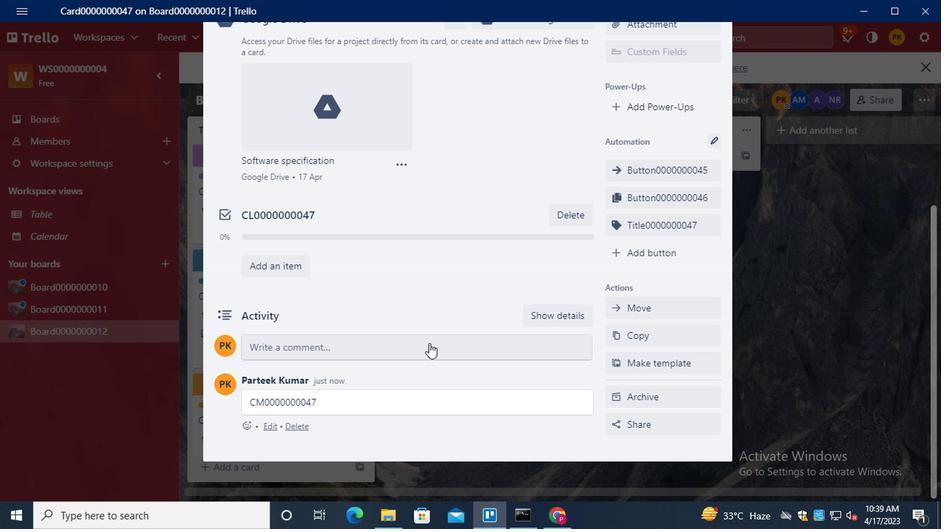 
